 Task: Change theme to Abyss.
Action: Mouse moved to (34, 11)
Screenshot: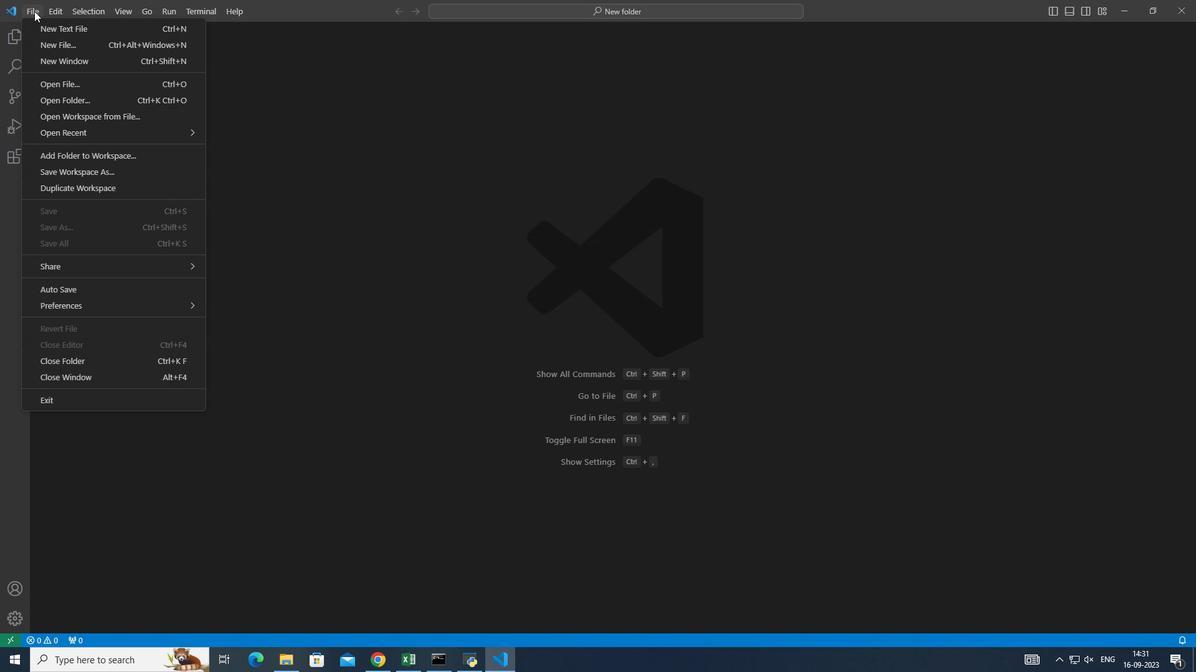 
Action: Mouse pressed left at (34, 11)
Screenshot: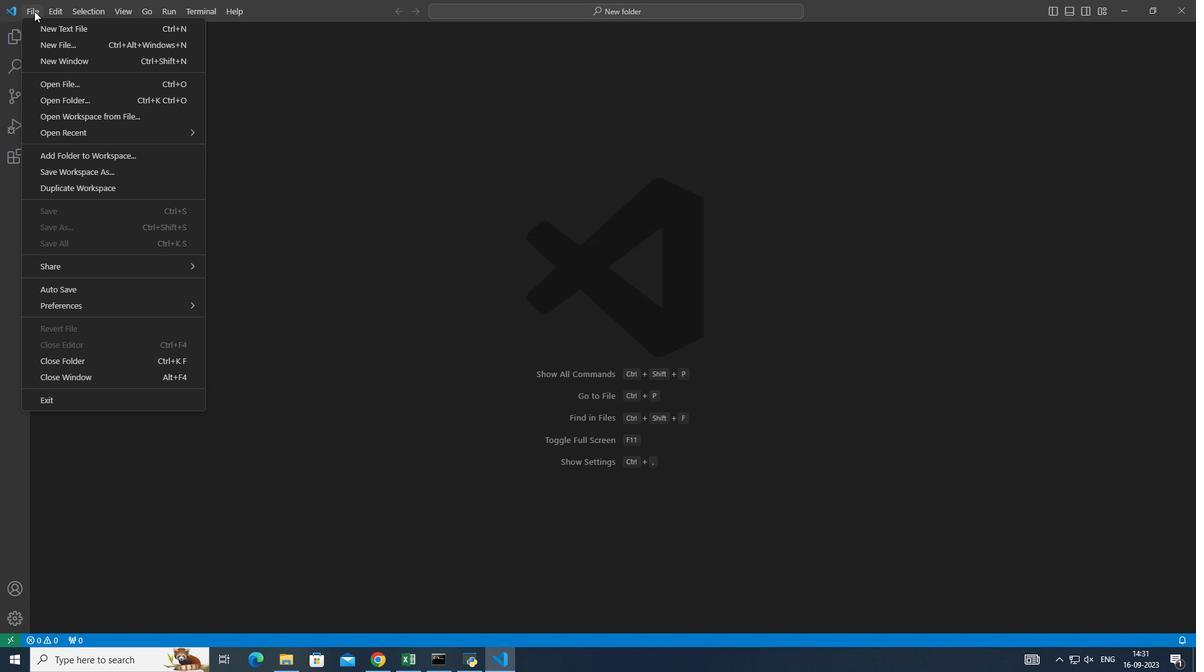 
Action: Mouse moved to (424, 424)
Screenshot: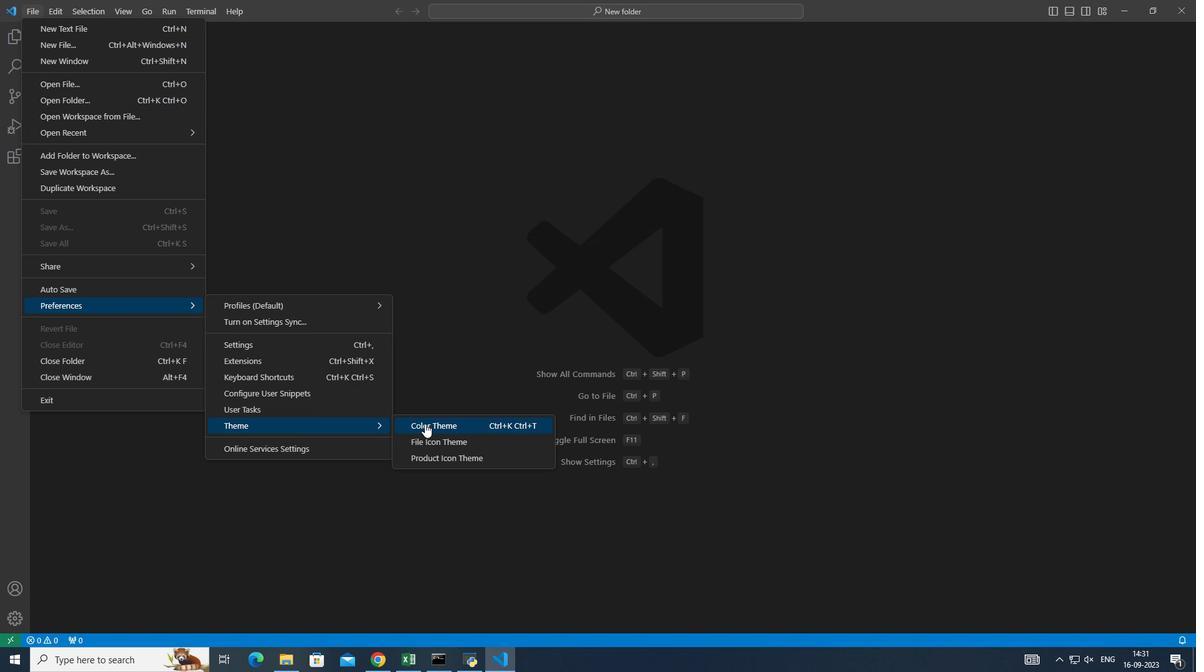 
Action: Mouse pressed left at (424, 424)
Screenshot: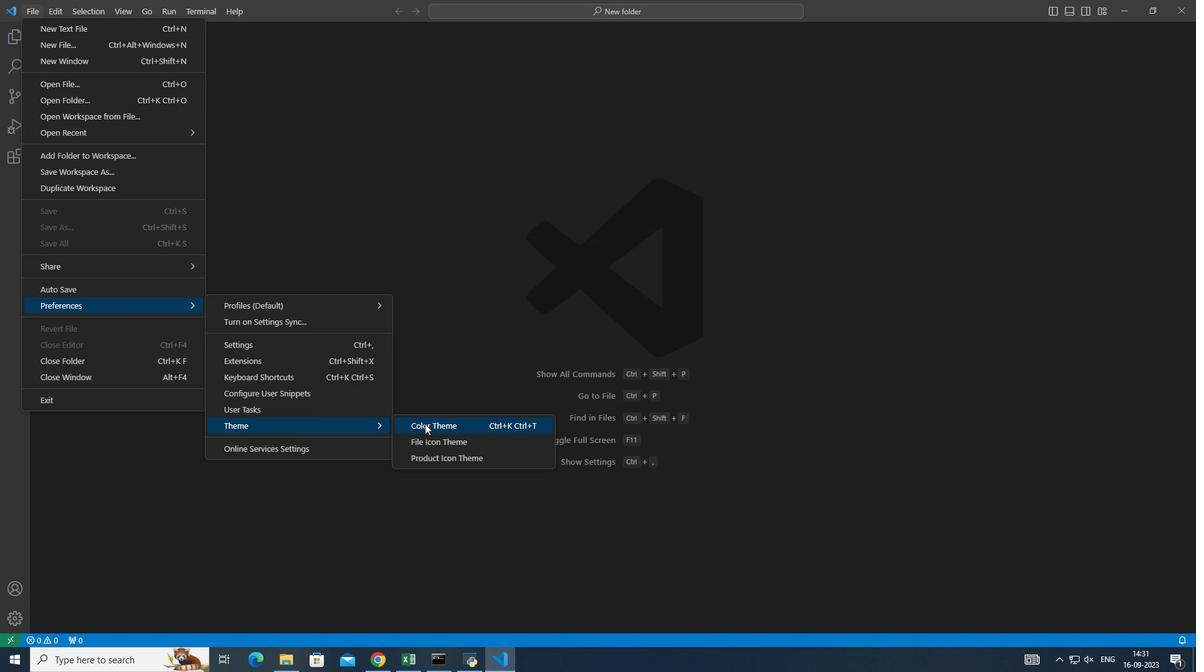 
Action: Mouse moved to (475, 122)
Screenshot: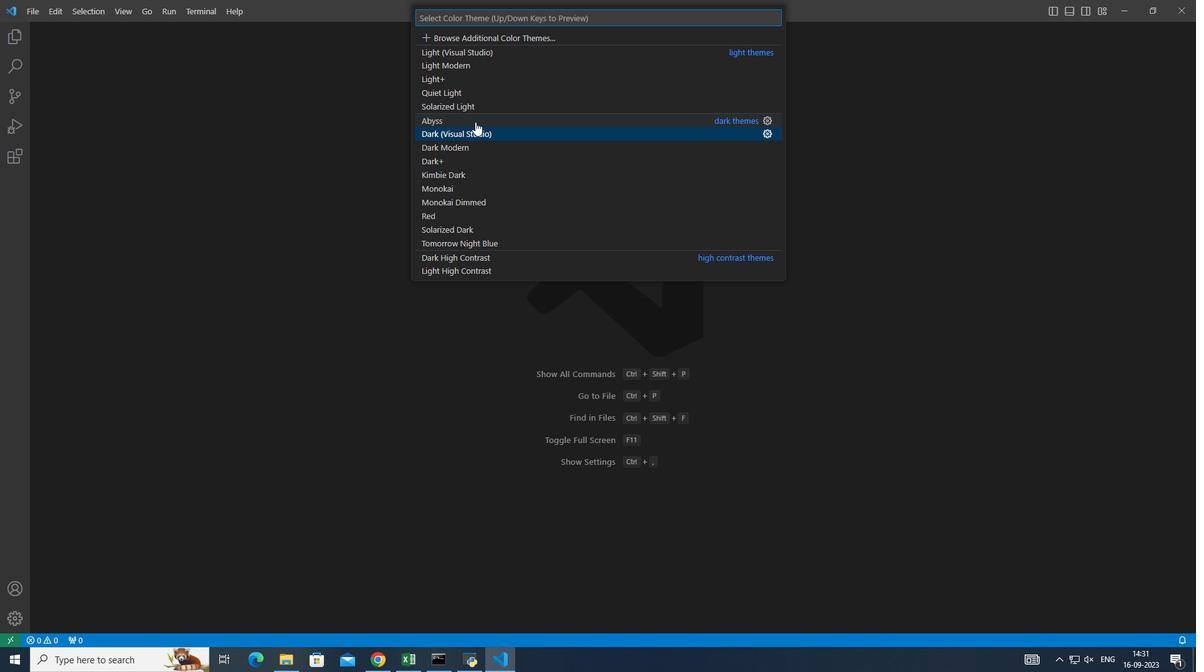 
Action: Mouse pressed left at (475, 122)
Screenshot: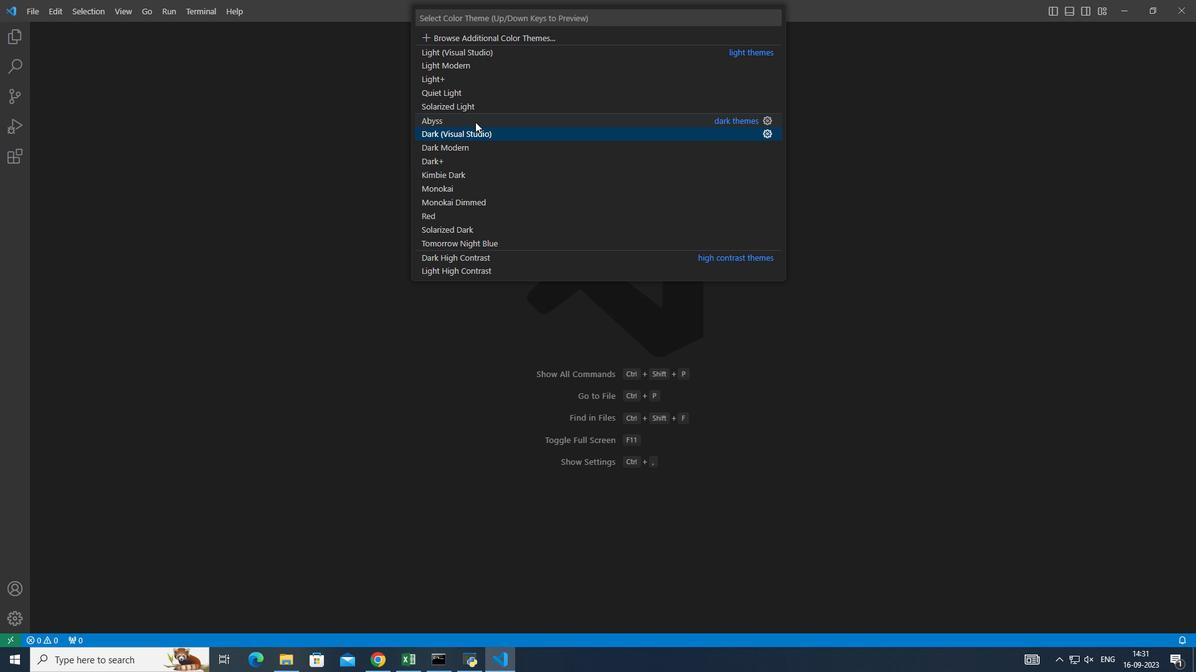 
Action: Mouse moved to (466, 124)
Screenshot: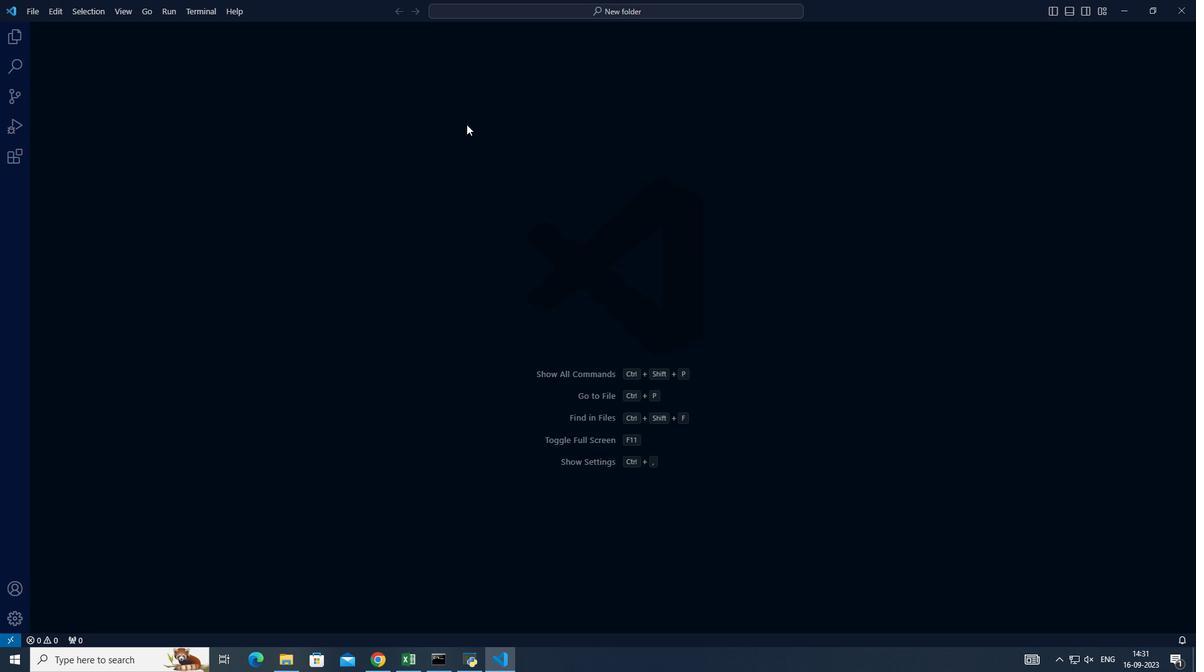 
